 Task: Add Celsius Peach Mango Green Tea, Energy Drink to the cart.
Action: Mouse moved to (16, 126)
Screenshot: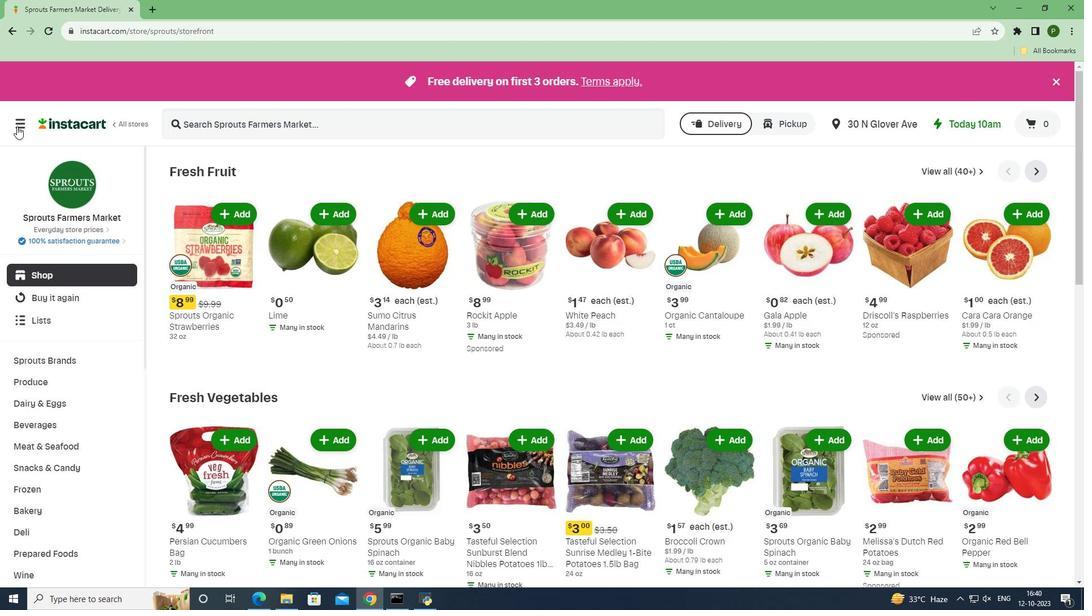 
Action: Mouse pressed left at (16, 126)
Screenshot: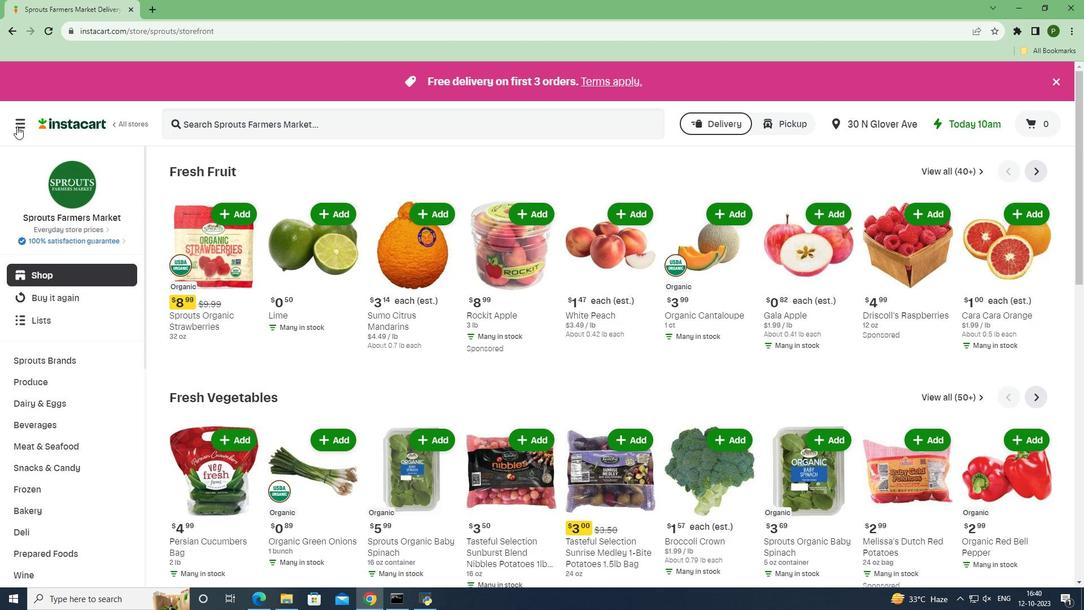 
Action: Mouse moved to (51, 301)
Screenshot: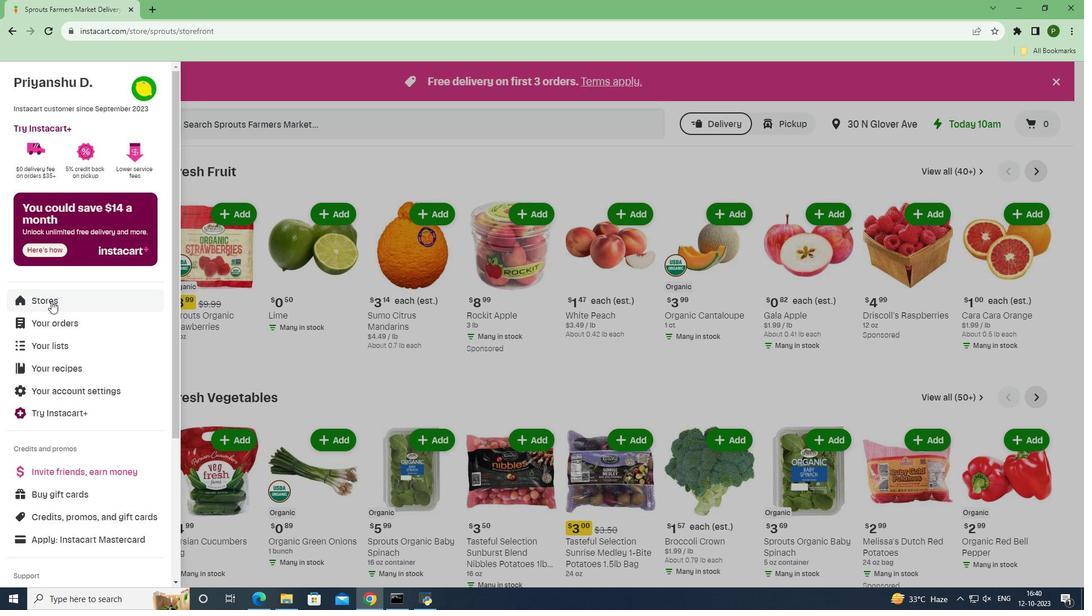 
Action: Mouse pressed left at (51, 301)
Screenshot: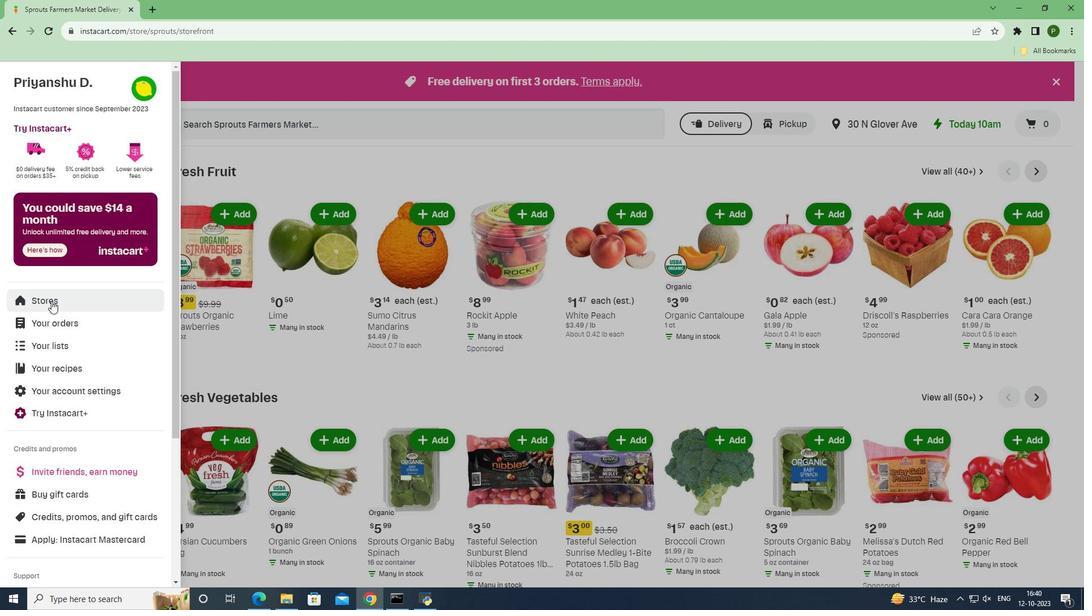 
Action: Mouse moved to (244, 131)
Screenshot: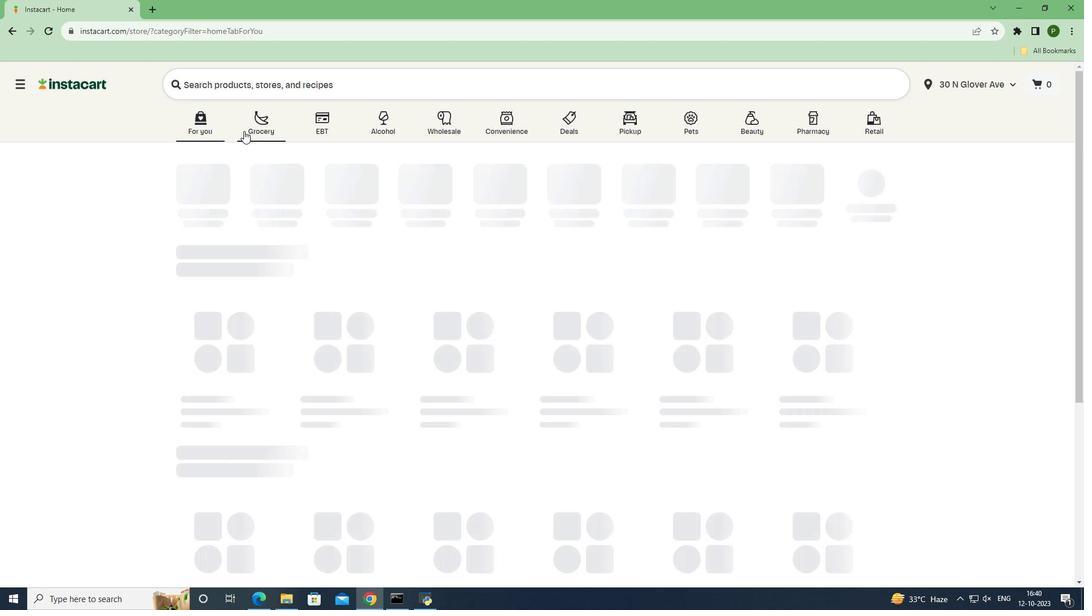 
Action: Mouse pressed left at (244, 131)
Screenshot: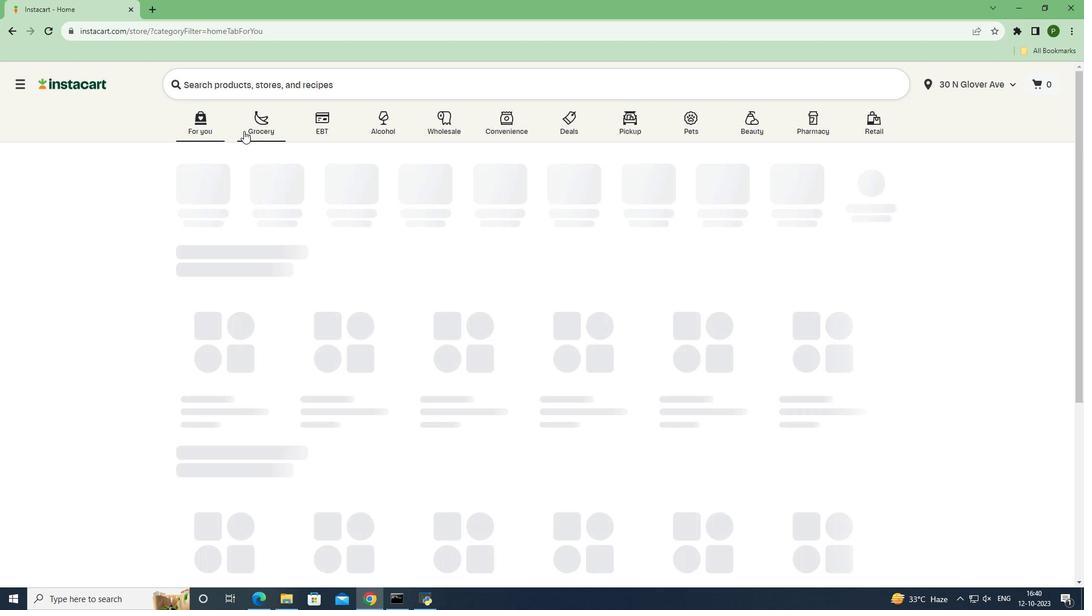 
Action: Mouse moved to (442, 266)
Screenshot: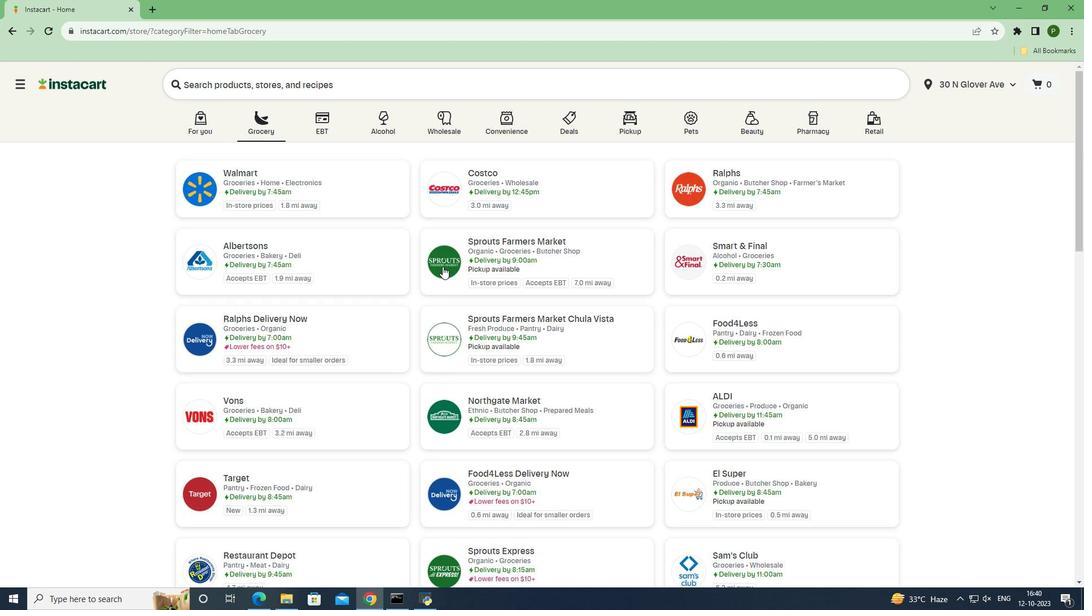 
Action: Mouse pressed left at (442, 266)
Screenshot: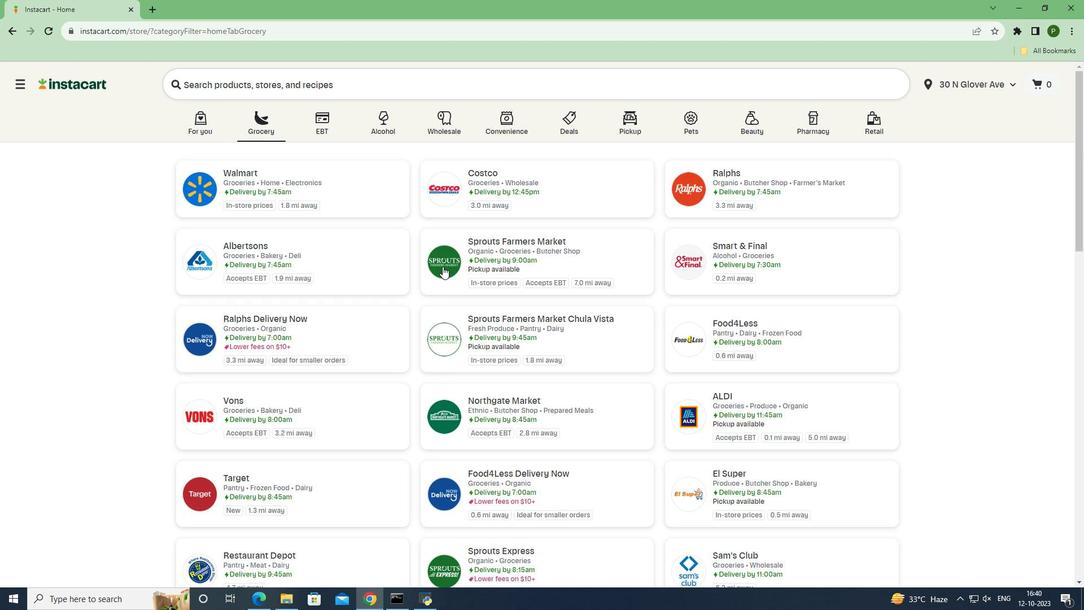 
Action: Mouse moved to (64, 425)
Screenshot: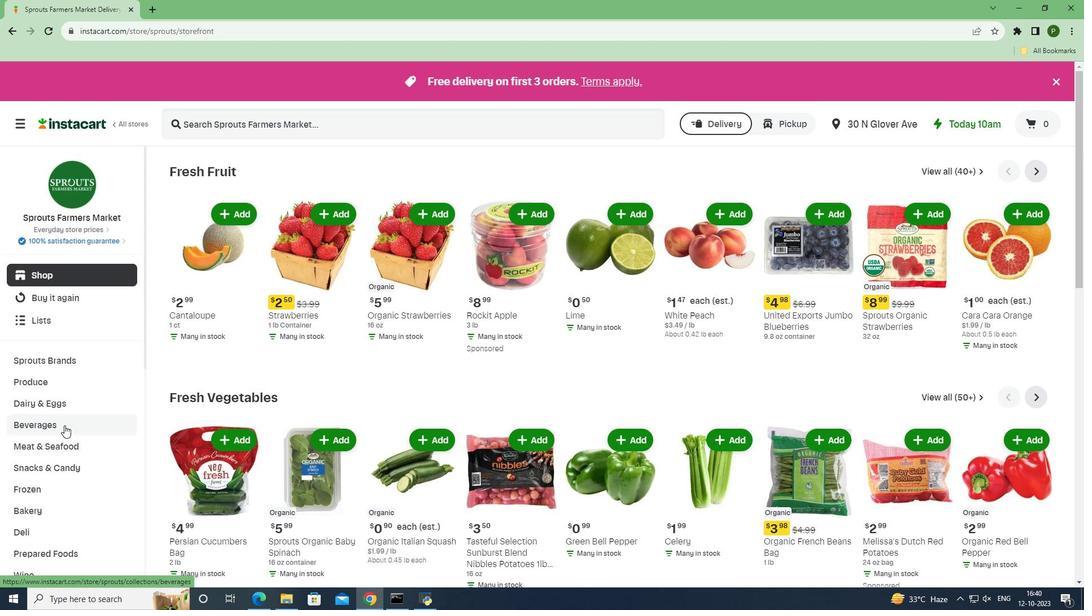 
Action: Mouse pressed left at (64, 425)
Screenshot: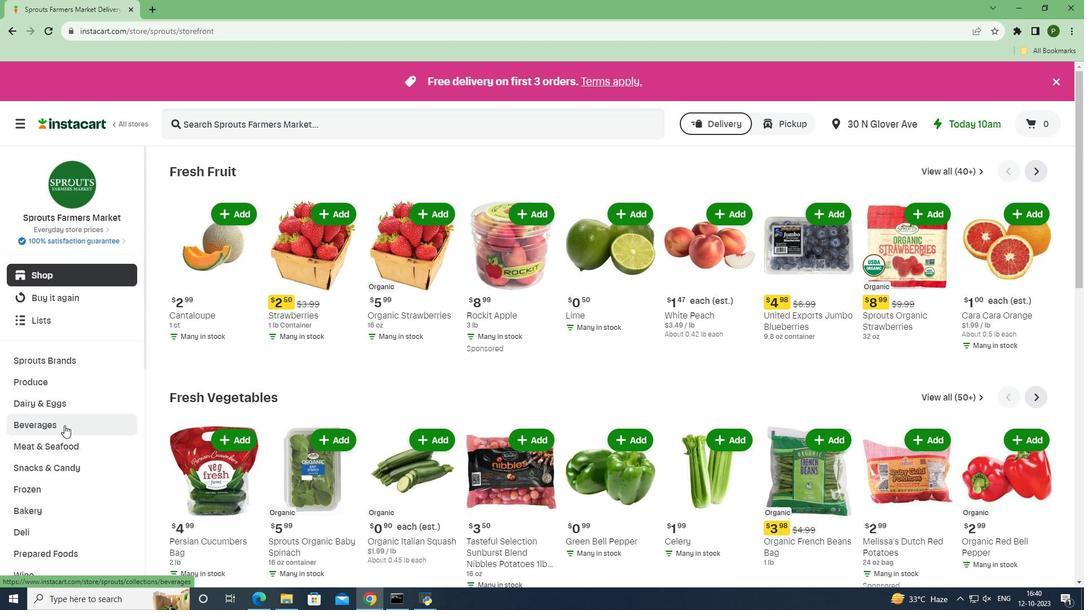 
Action: Mouse moved to (602, 199)
Screenshot: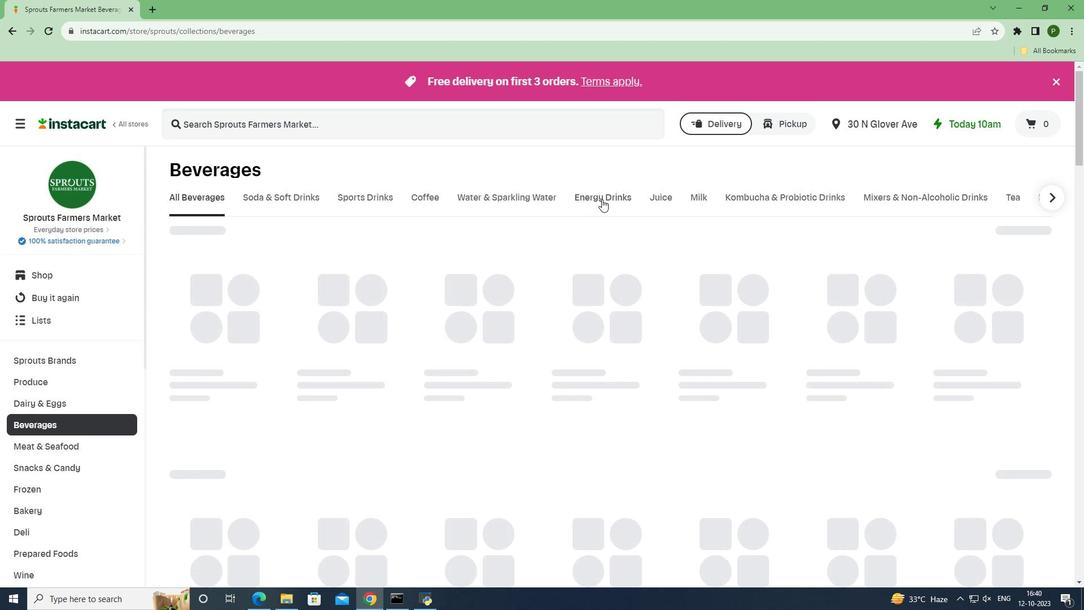 
Action: Mouse pressed left at (602, 199)
Screenshot: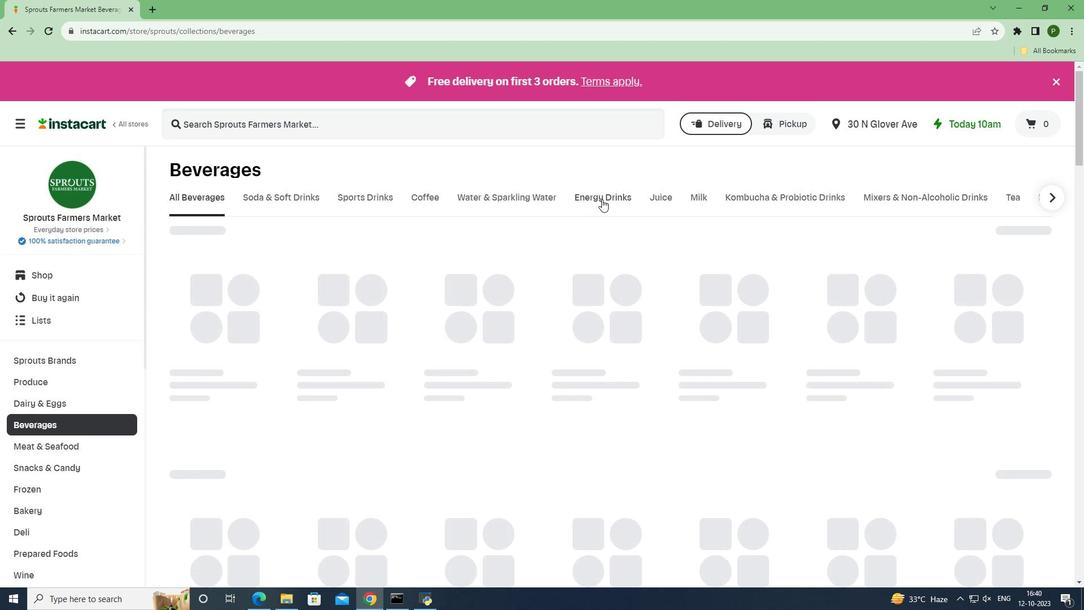 
Action: Mouse moved to (278, 127)
Screenshot: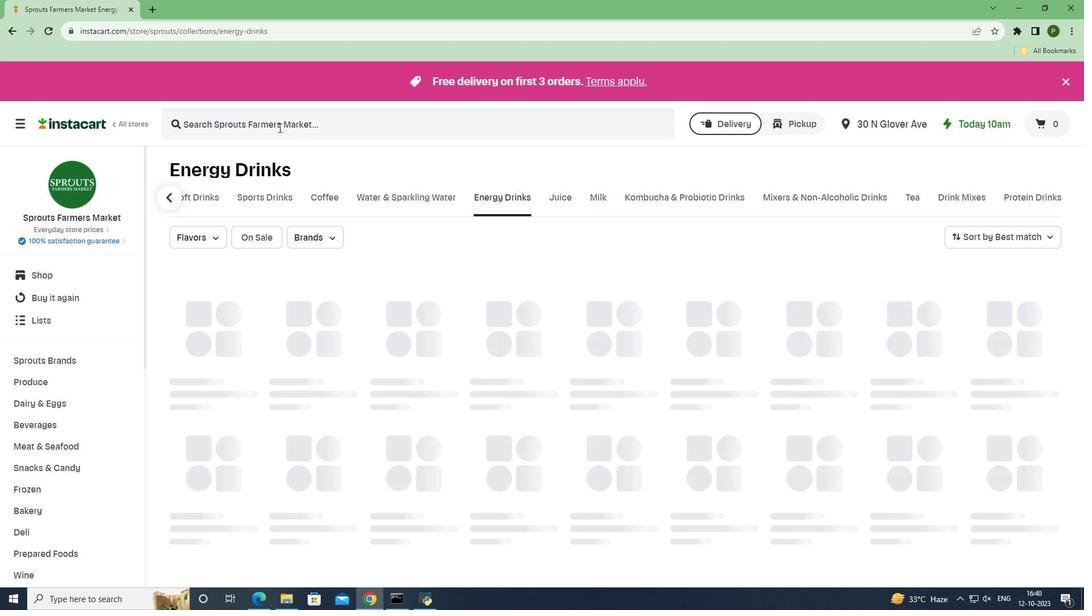 
Action: Mouse pressed left at (278, 127)
Screenshot: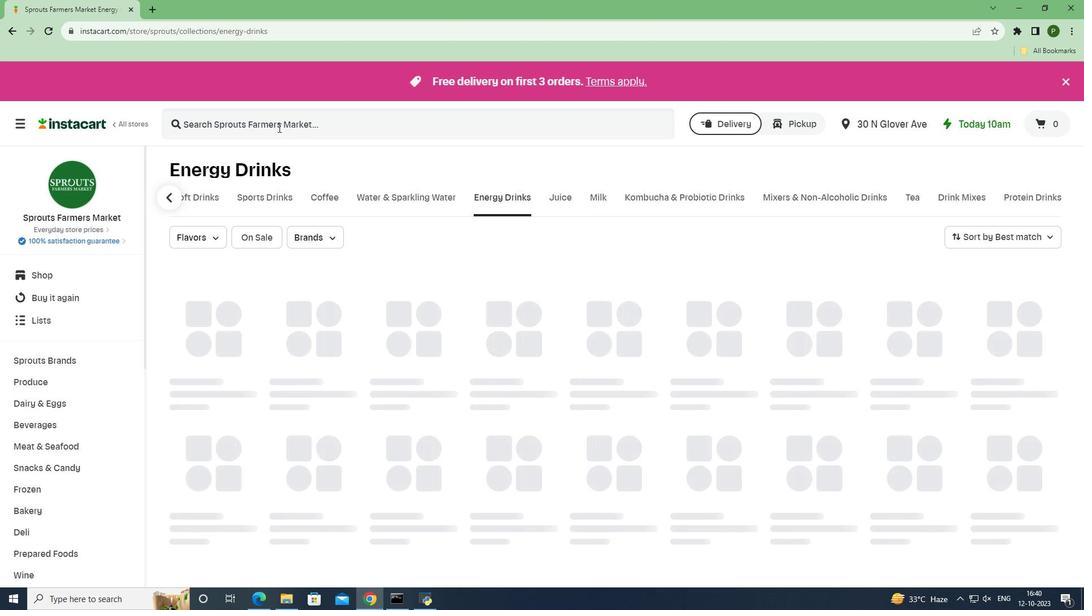 
Action: Key pressed <Key.caps_lock>C<Key.caps_lock>elsius<Key.space><Key.caps_lock>P<Key.caps_lock>each<Key.space><Key.caps_lock>M<Key.caps_lock>ango<Key.space><Key.caps_lock>G<Key.caps_lock>reen<Key.space><Key.caps_lock>T<Key.caps_lock>ea,<Key.space><Key.caps_lock>E<Key.caps_lock>nergy<Key.space><Key.caps_lock>D<Key.caps_lock>rink<Key.space><Key.enter>
Screenshot: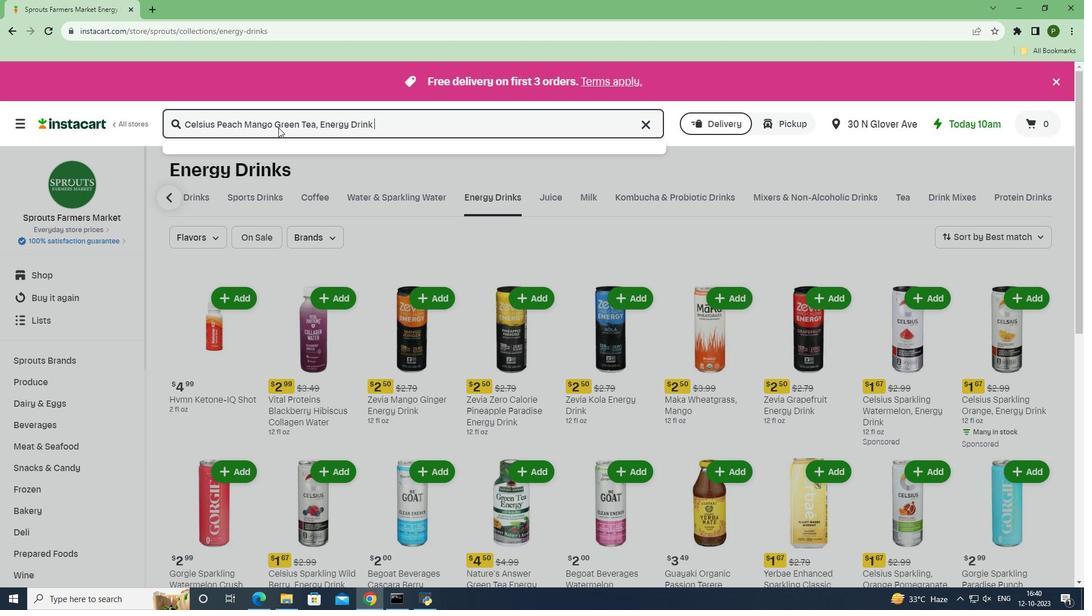 
Action: Mouse moved to (322, 246)
Screenshot: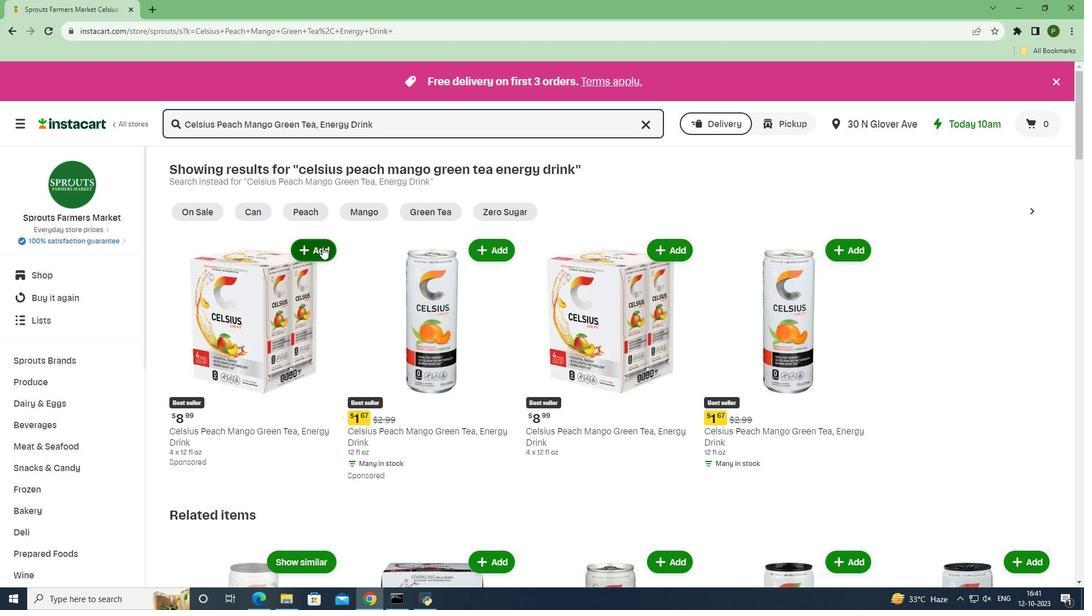 
Action: Mouse pressed left at (322, 246)
Screenshot: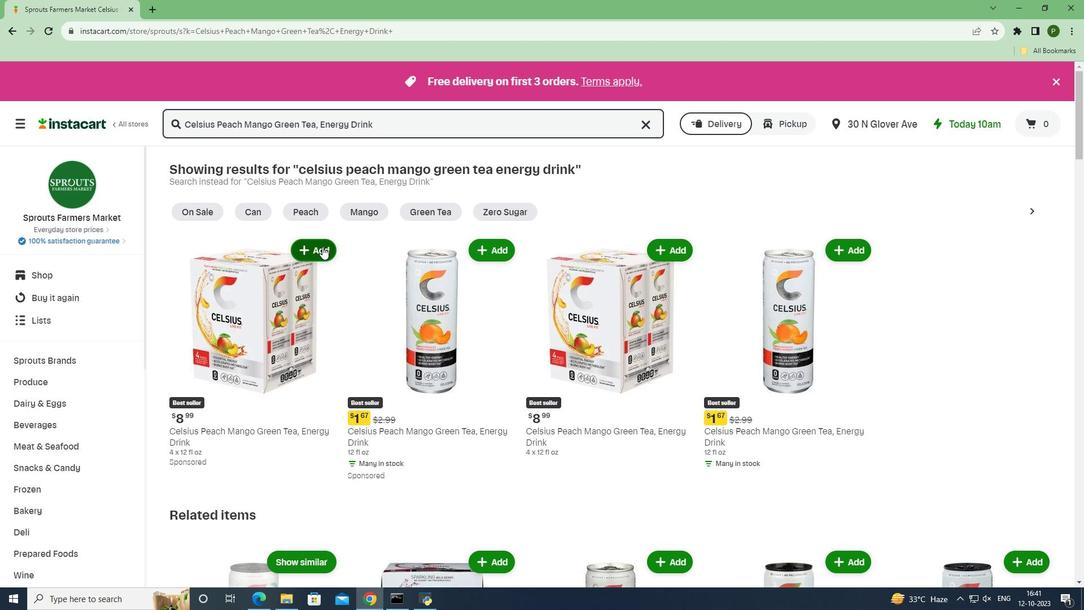 
Action: Mouse moved to (340, 305)
Screenshot: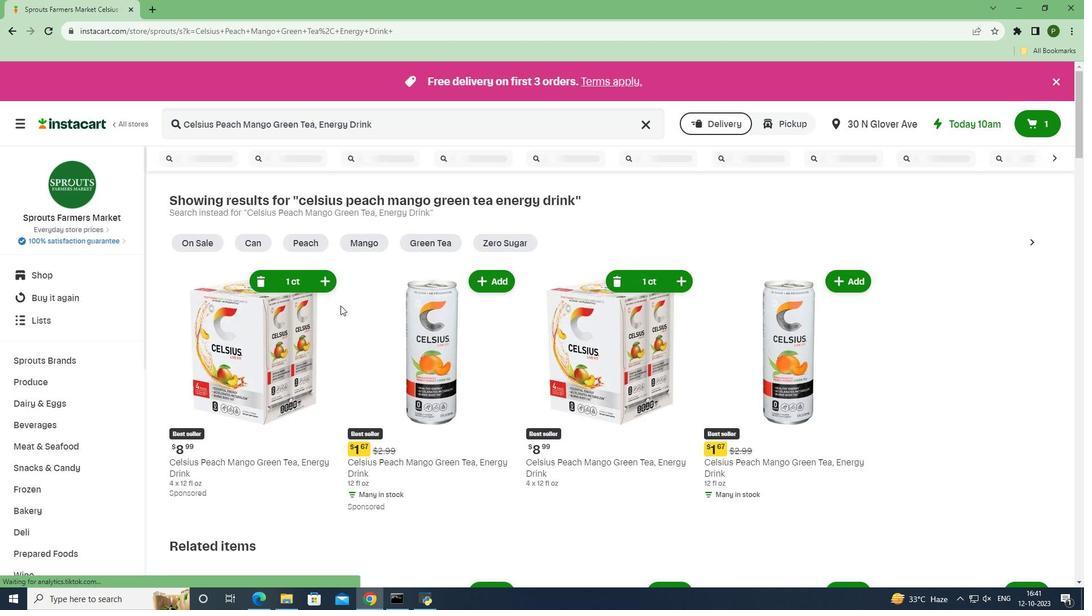
